 Task: Add filter "Over a year ago" in request date.
Action: Mouse moved to (88, 90)
Screenshot: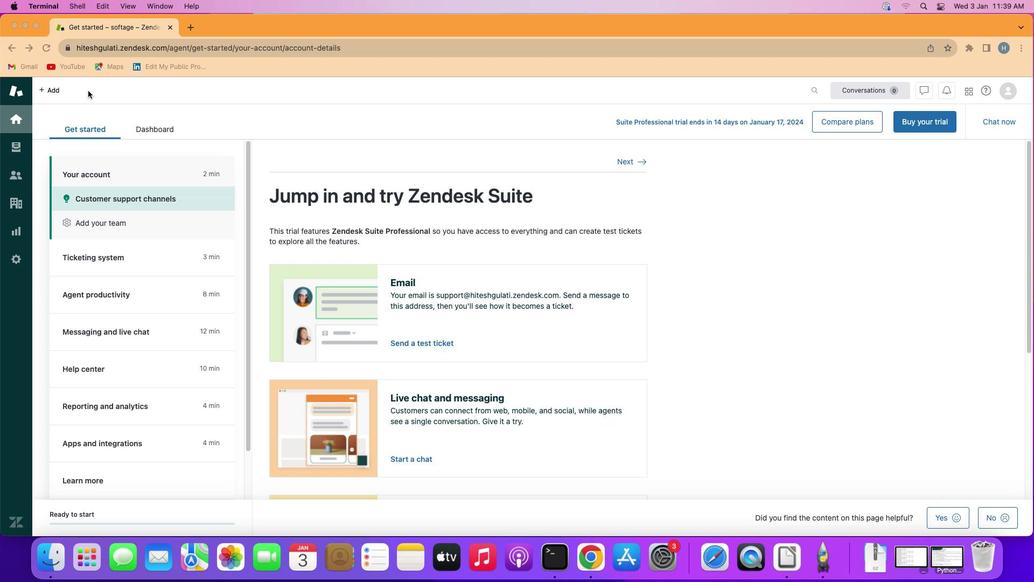 
Action: Mouse pressed left at (88, 90)
Screenshot: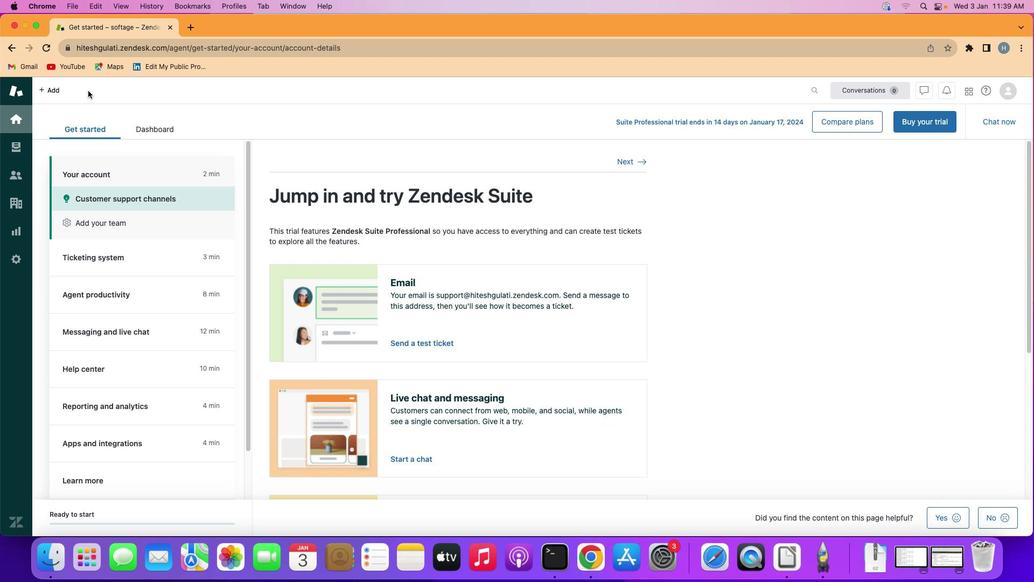 
Action: Mouse moved to (18, 142)
Screenshot: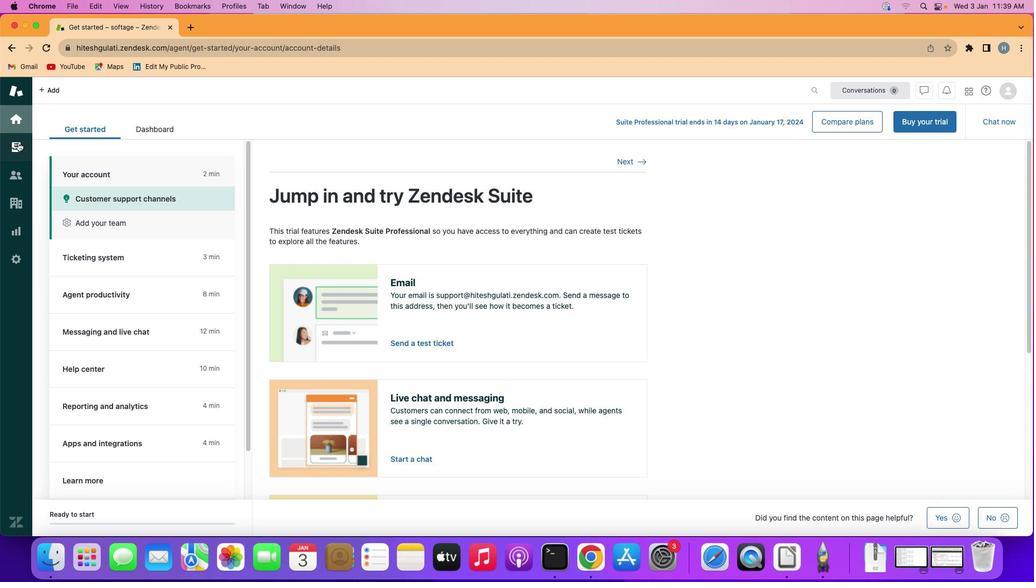 
Action: Mouse pressed left at (18, 142)
Screenshot: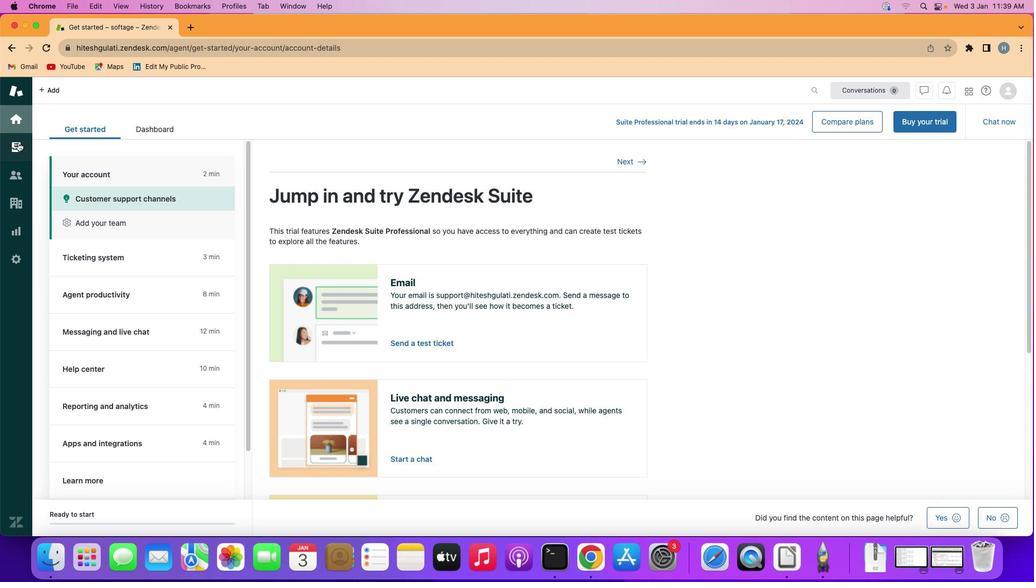 
Action: Mouse moved to (105, 257)
Screenshot: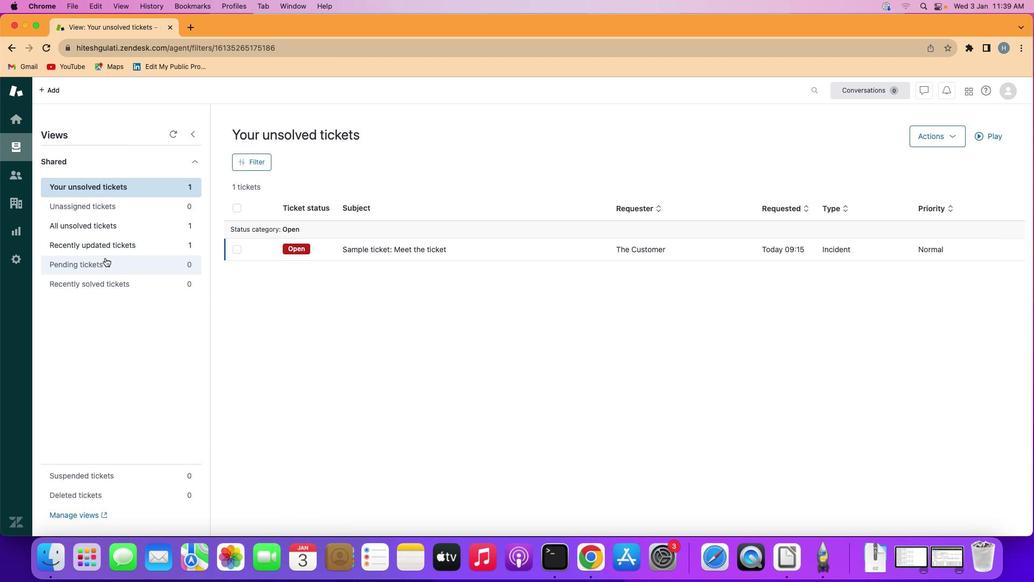 
Action: Mouse pressed left at (105, 257)
Screenshot: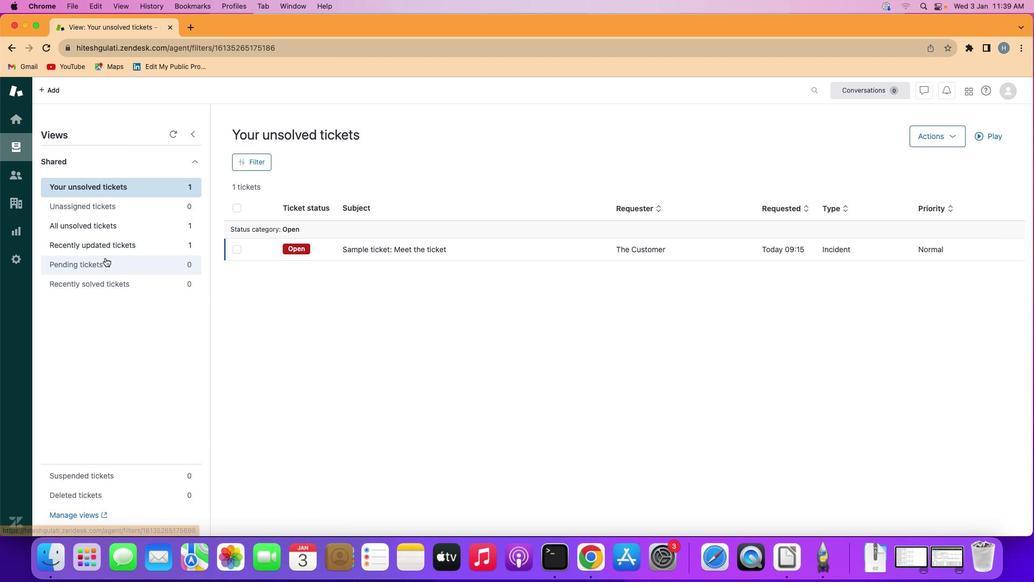 
Action: Mouse moved to (255, 162)
Screenshot: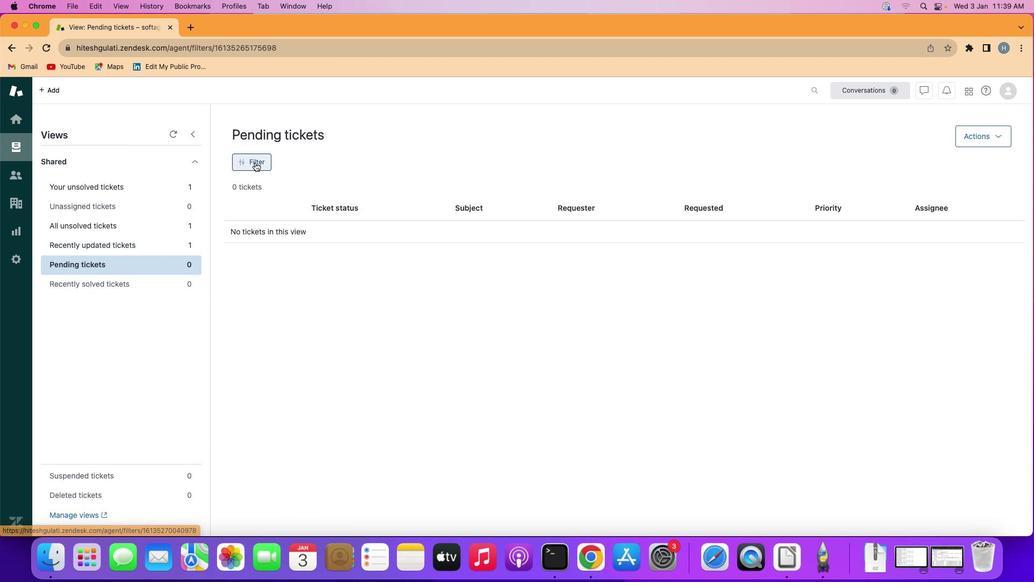 
Action: Mouse pressed left at (255, 162)
Screenshot: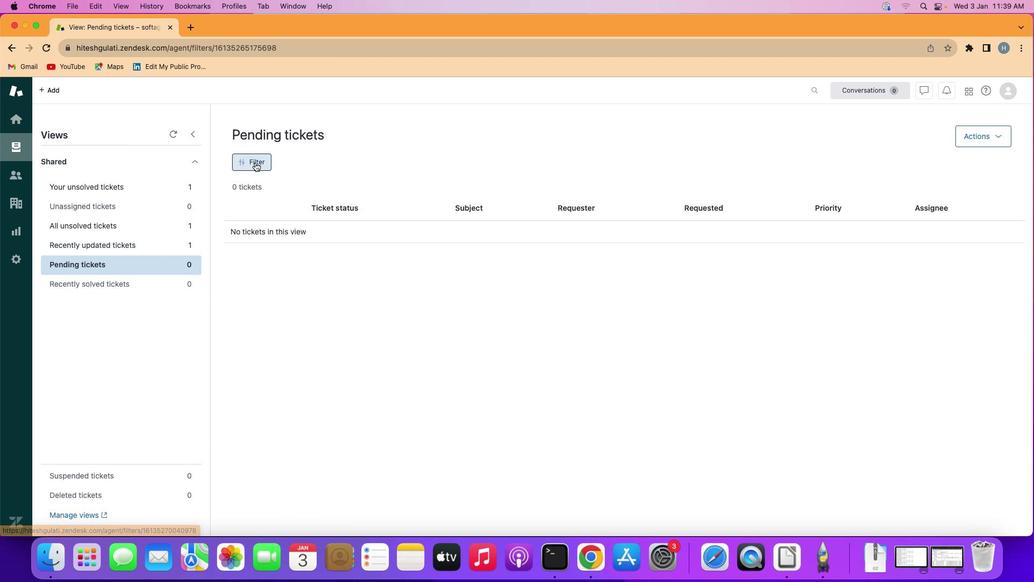 
Action: Mouse moved to (971, 301)
Screenshot: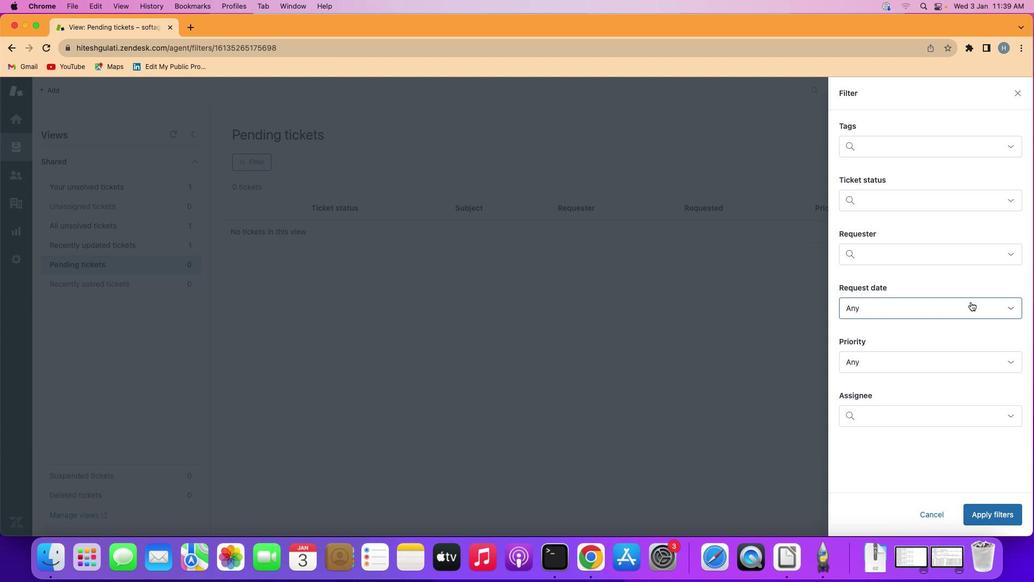 
Action: Mouse pressed left at (971, 301)
Screenshot: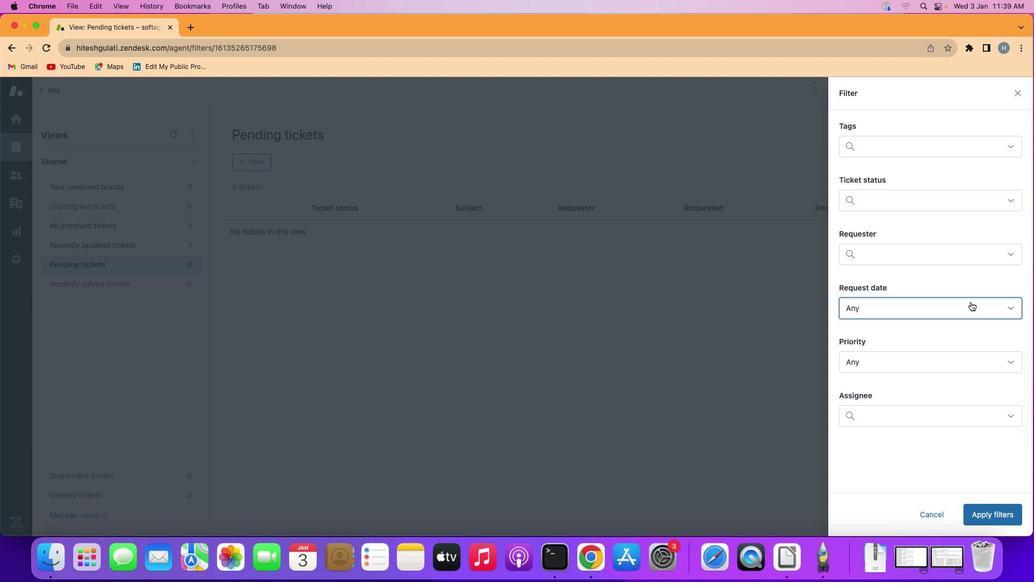 
Action: Mouse moved to (944, 471)
Screenshot: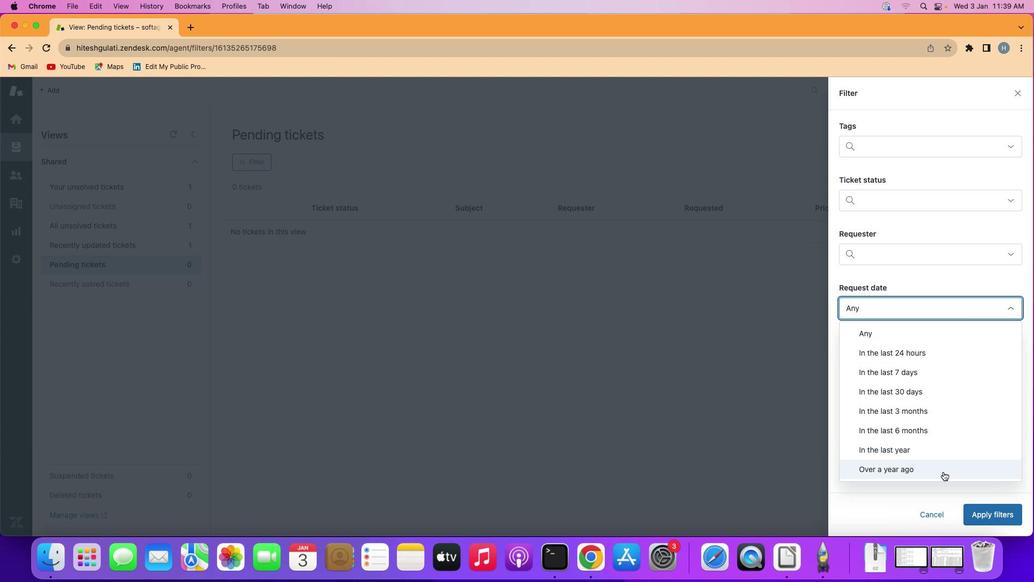 
Action: Mouse pressed left at (944, 471)
Screenshot: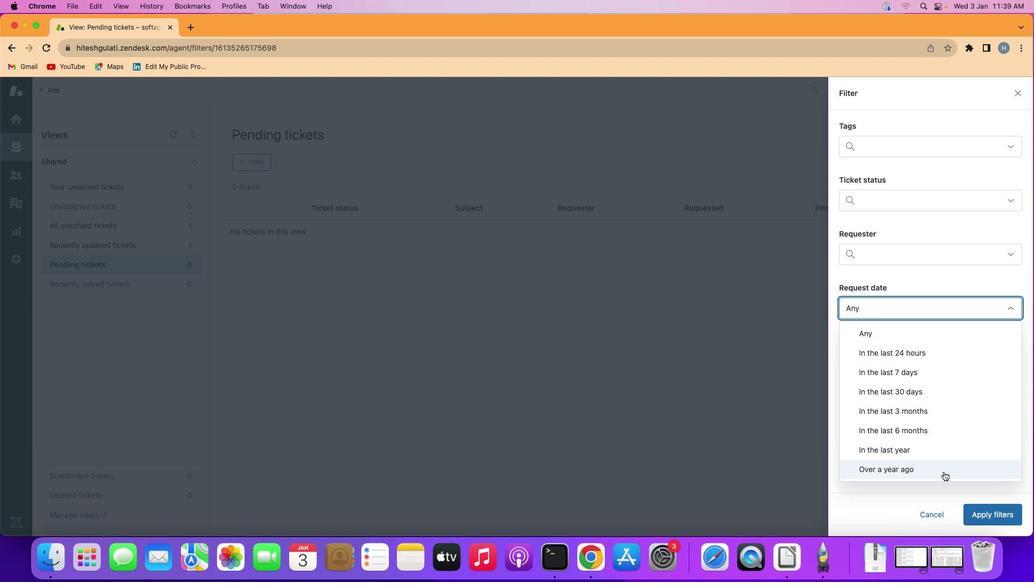 
Action: Mouse moved to (990, 517)
Screenshot: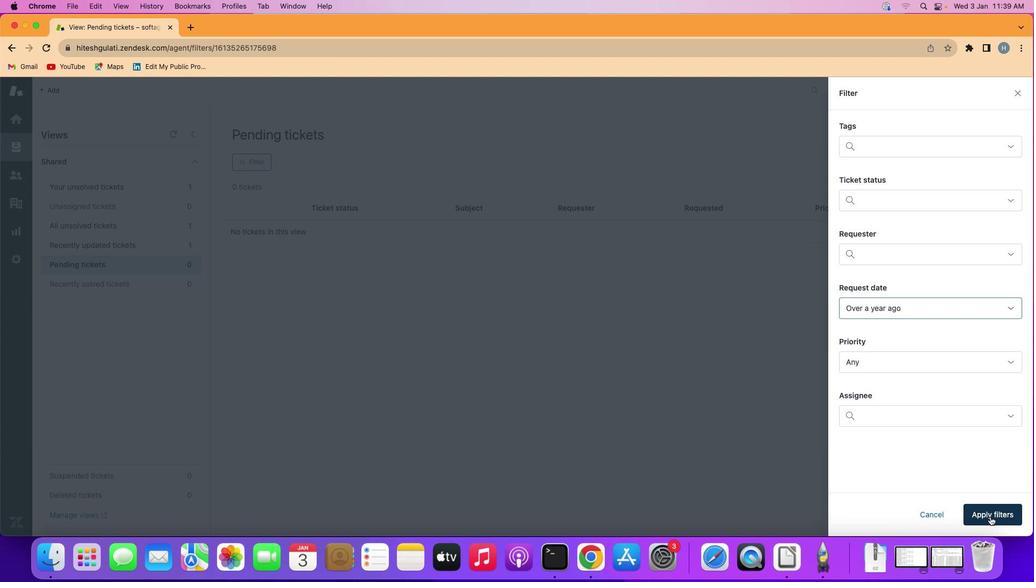 
Action: Mouse pressed left at (990, 517)
Screenshot: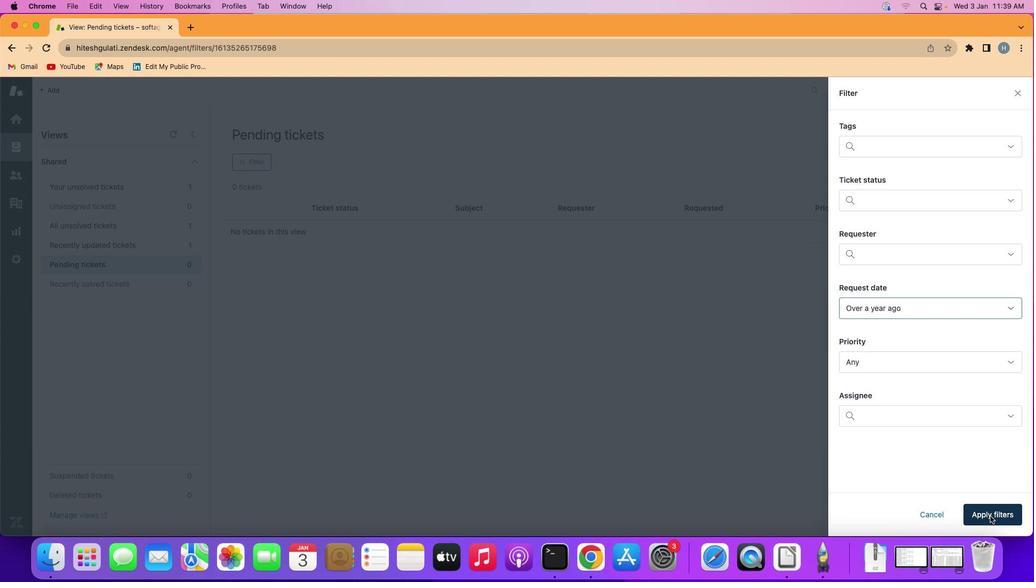 
Action: Mouse moved to (354, 222)
Screenshot: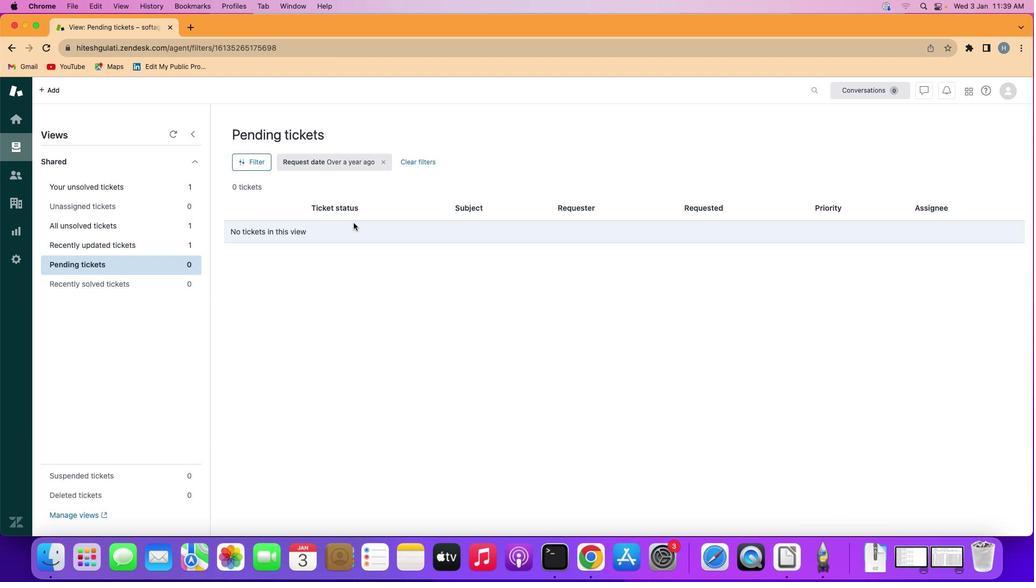 
